 Task: Set the Layer C modulation for the ISDB-T reception parameter to Undefined.
Action: Mouse moved to (116, 16)
Screenshot: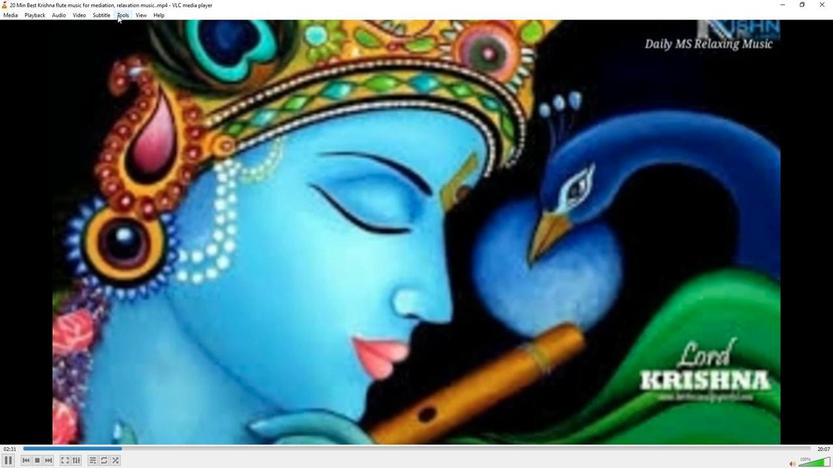 
Action: Mouse pressed left at (116, 16)
Screenshot: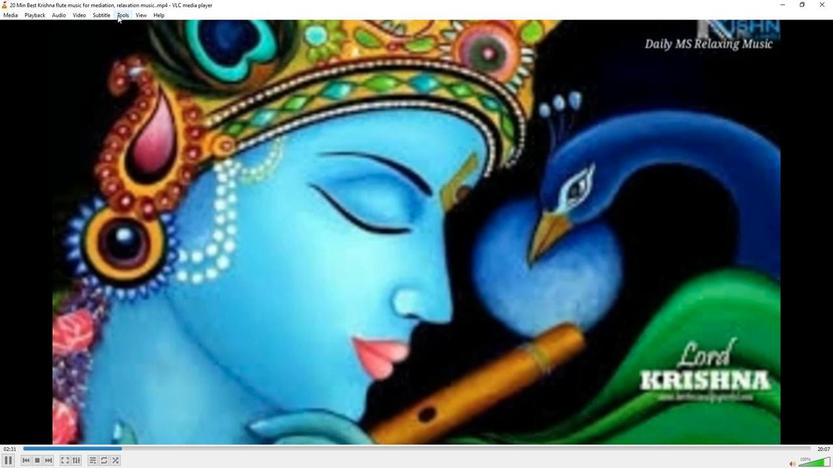 
Action: Mouse moved to (130, 115)
Screenshot: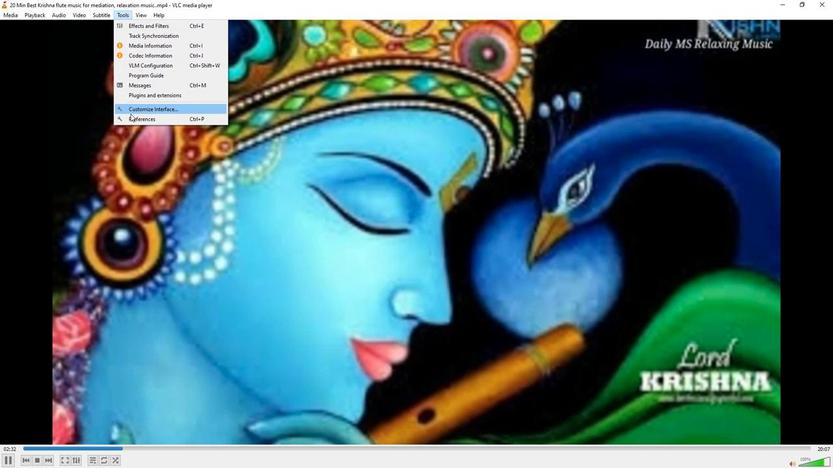 
Action: Mouse pressed left at (130, 115)
Screenshot: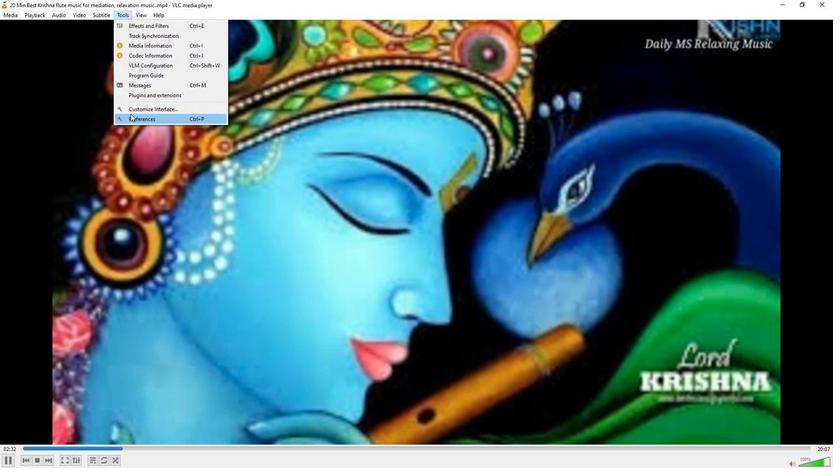 
Action: Mouse moved to (273, 382)
Screenshot: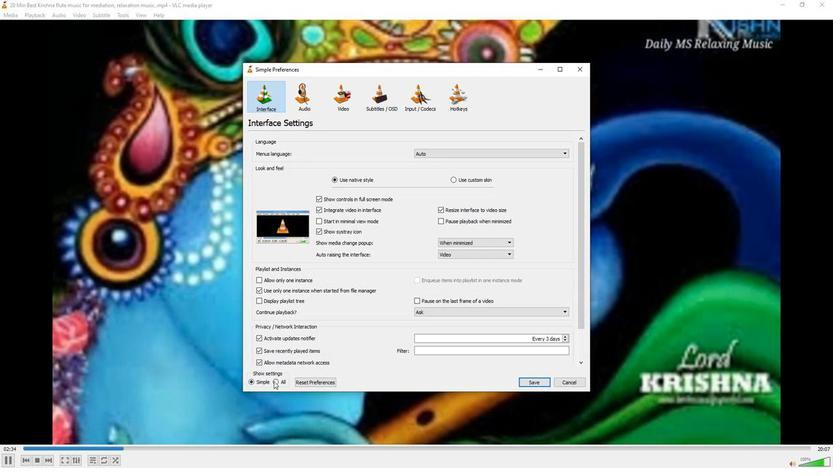 
Action: Mouse pressed left at (273, 382)
Screenshot: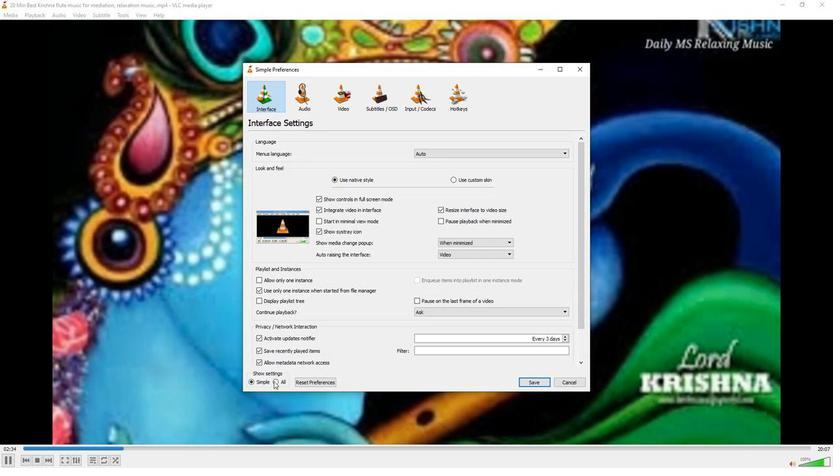 
Action: Mouse moved to (262, 234)
Screenshot: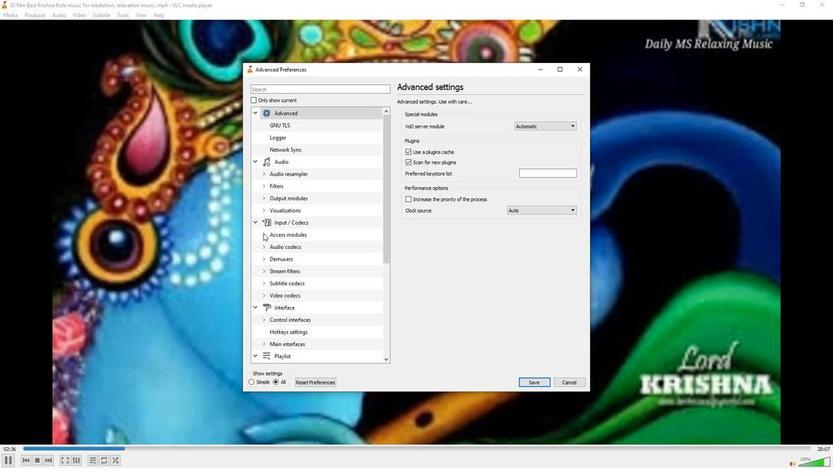
Action: Mouse pressed left at (262, 234)
Screenshot: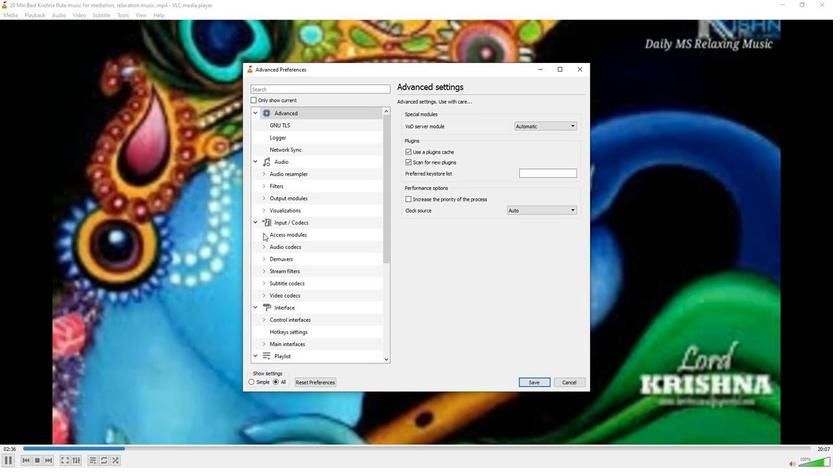 
Action: Mouse moved to (283, 309)
Screenshot: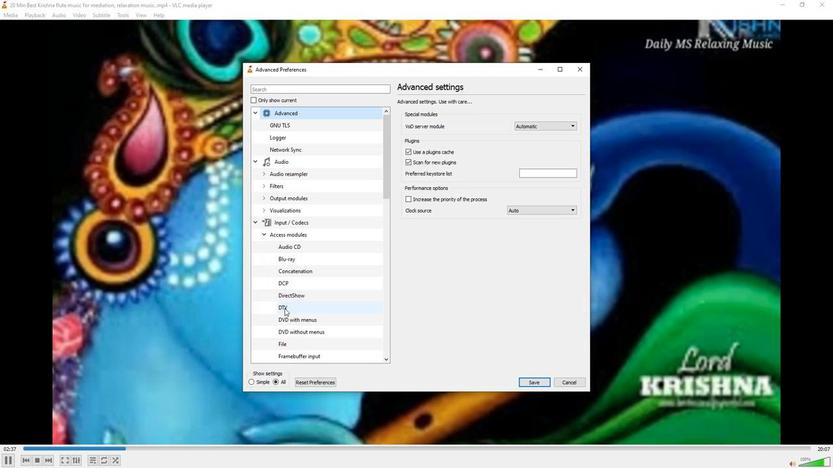 
Action: Mouse pressed left at (283, 309)
Screenshot: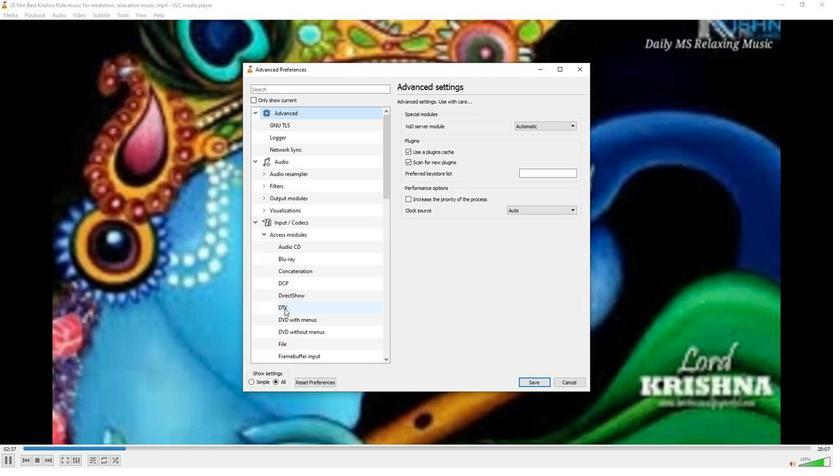 
Action: Mouse moved to (444, 309)
Screenshot: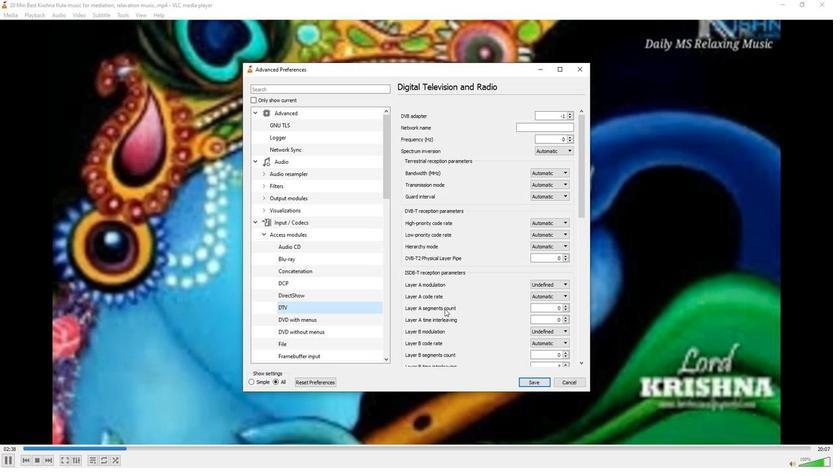 
Action: Mouse scrolled (444, 309) with delta (0, 0)
Screenshot: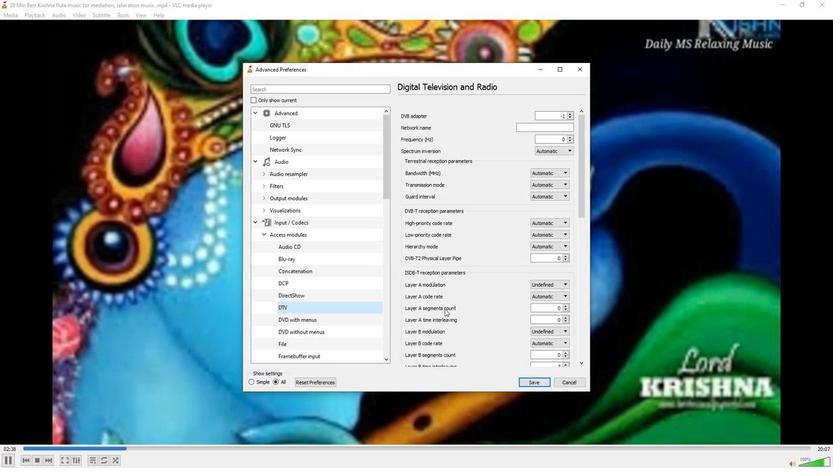 
Action: Mouse scrolled (444, 309) with delta (0, 0)
Screenshot: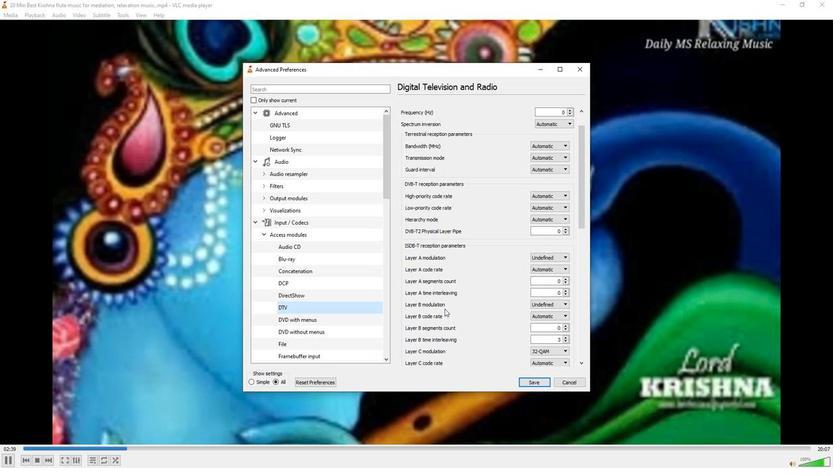 
Action: Mouse moved to (558, 326)
Screenshot: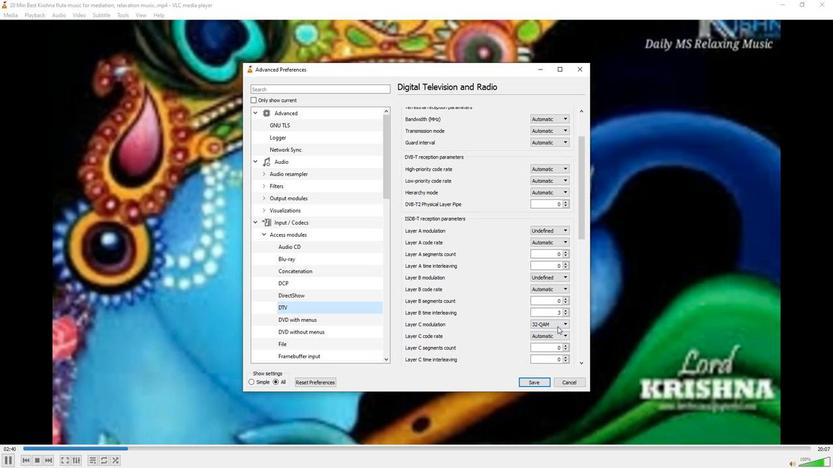 
Action: Mouse pressed left at (558, 326)
Screenshot: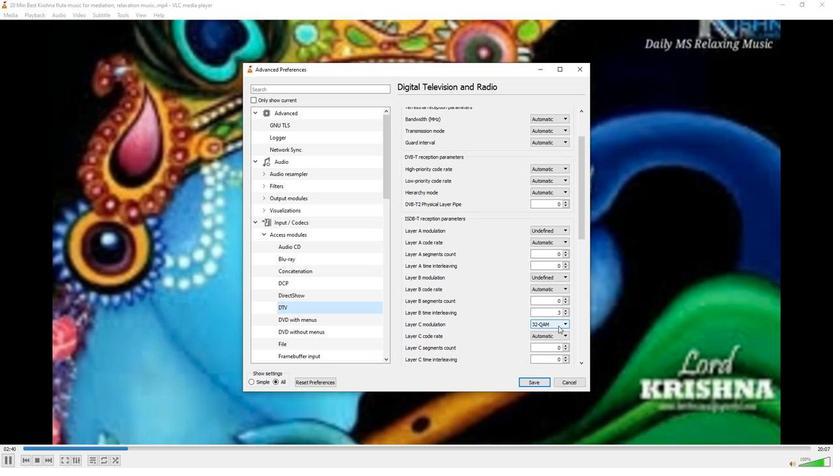 
Action: Mouse moved to (548, 333)
Screenshot: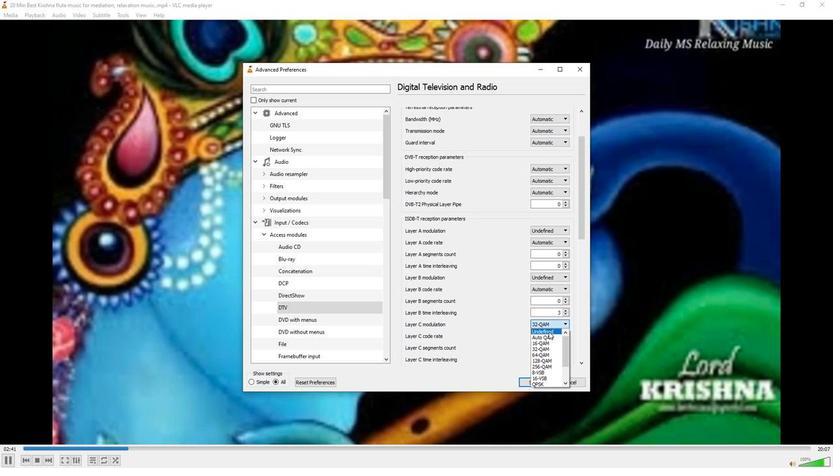 
Action: Mouse pressed left at (548, 333)
Screenshot: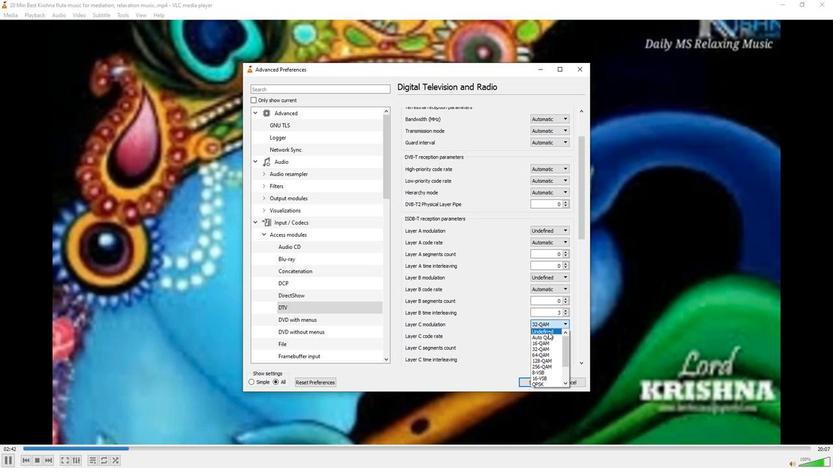 
Action: Mouse moved to (496, 321)
Screenshot: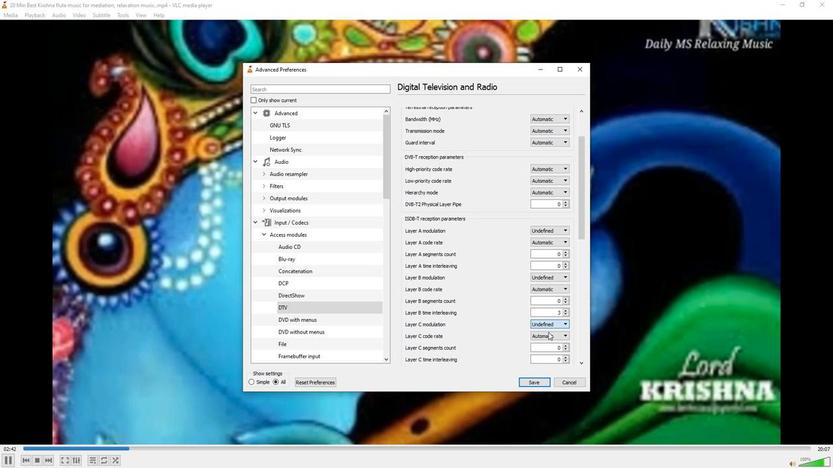 
